 Task: Add Mission Organic White Corn Tortillas 8 Count to the cart.
Action: Mouse pressed left at (20, 95)
Screenshot: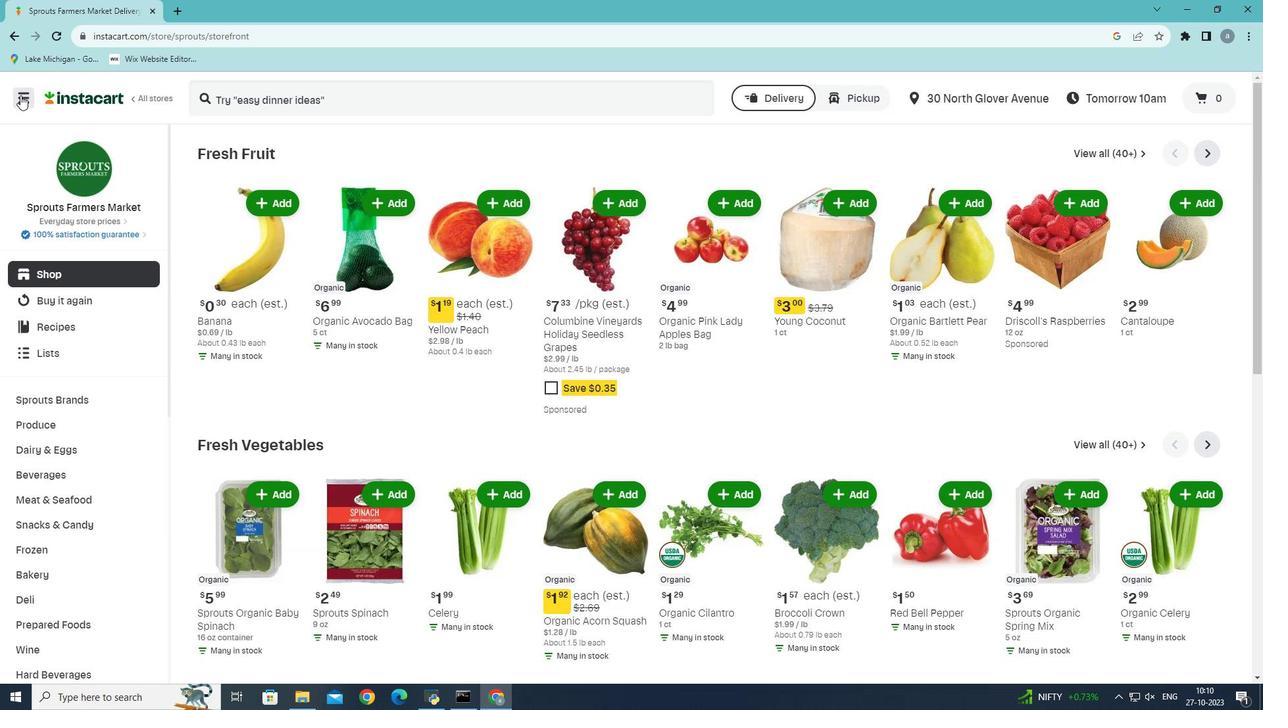 
Action: Mouse moved to (52, 386)
Screenshot: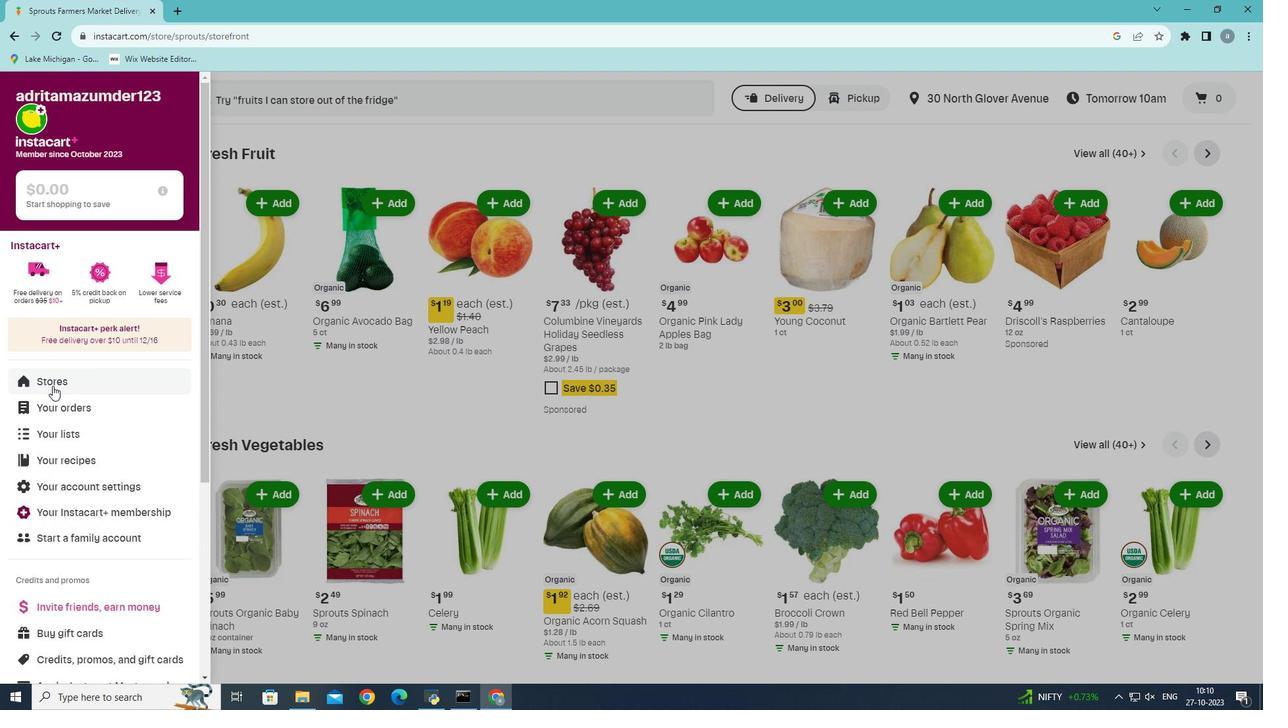 
Action: Mouse pressed left at (52, 386)
Screenshot: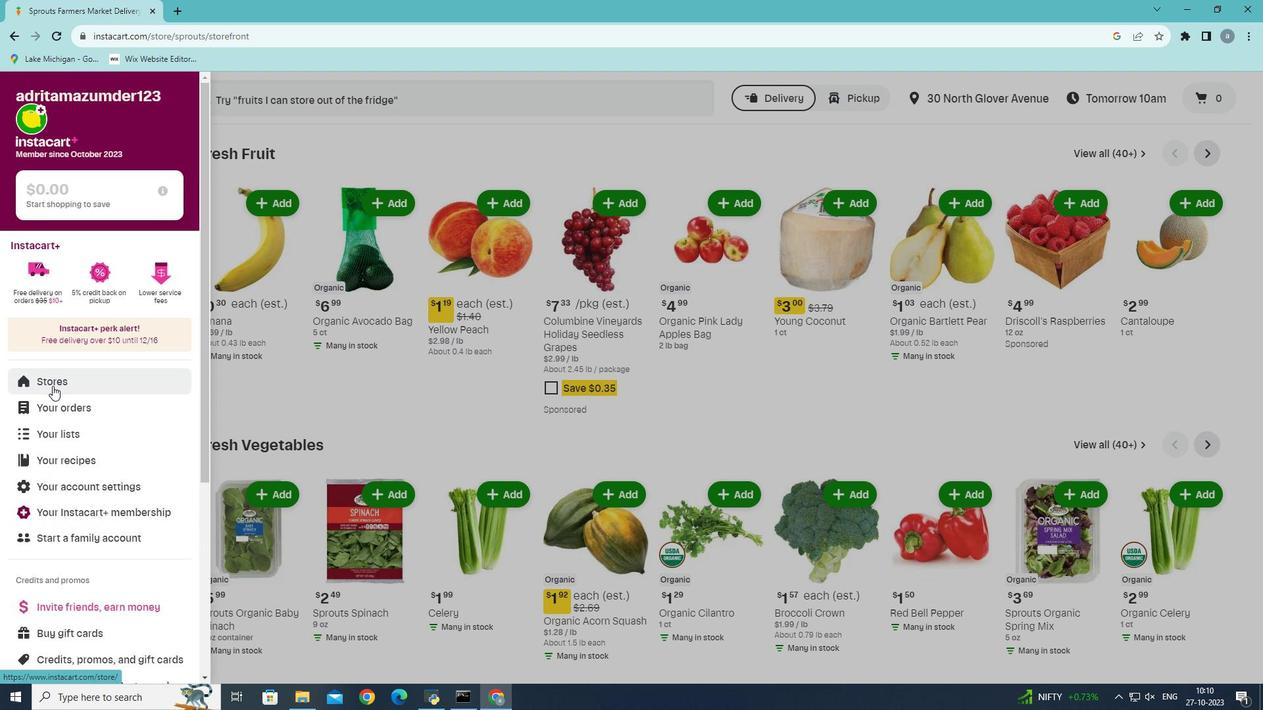 
Action: Mouse moved to (322, 149)
Screenshot: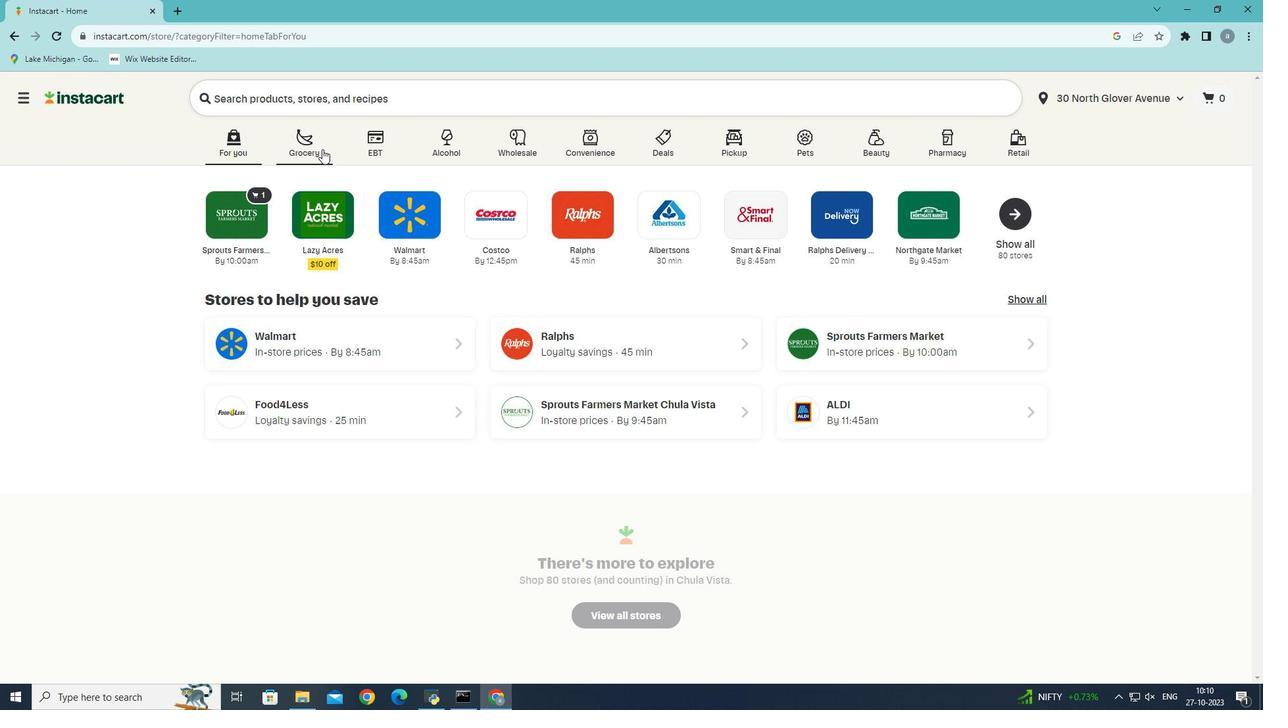 
Action: Mouse pressed left at (322, 149)
Screenshot: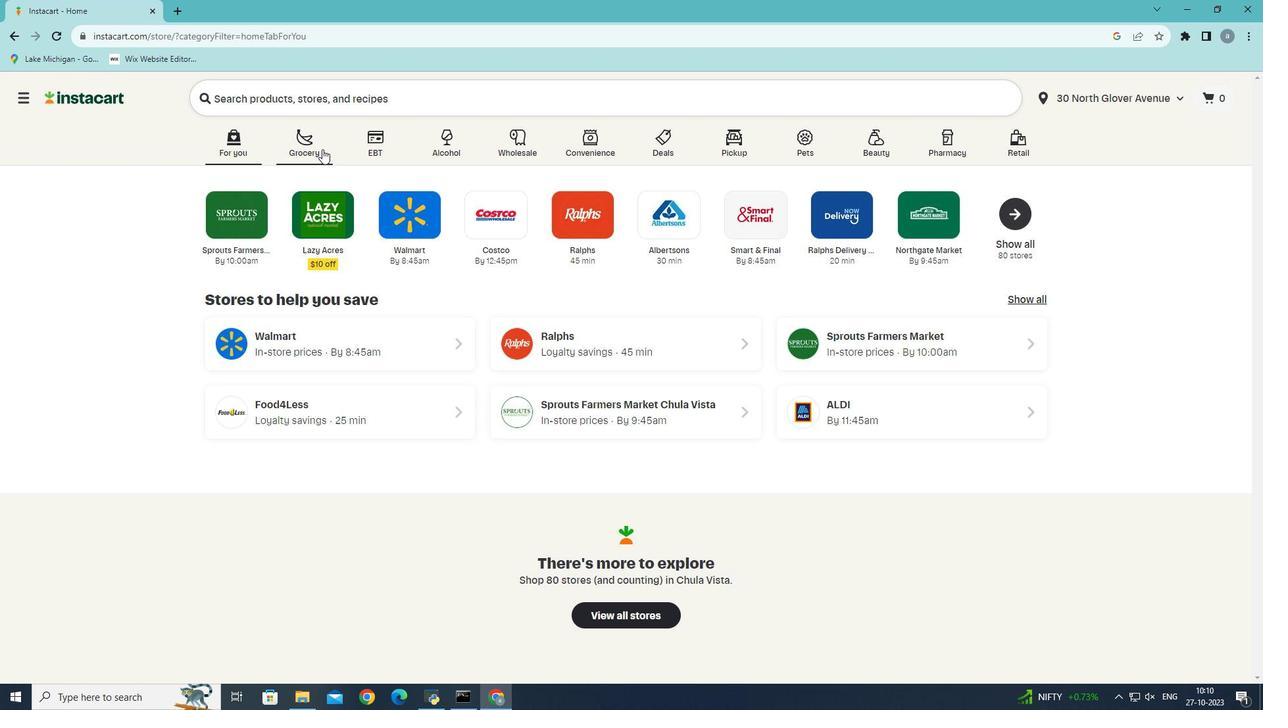 
Action: Mouse moved to (281, 410)
Screenshot: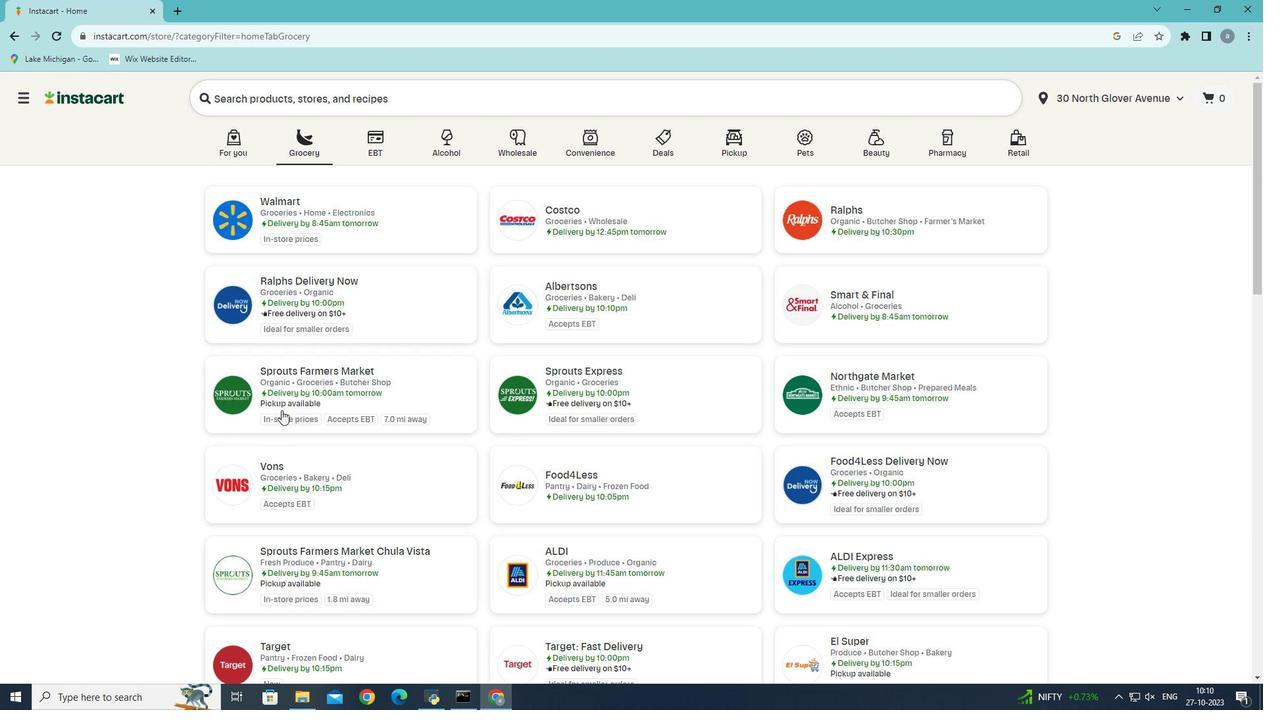 
Action: Mouse pressed left at (281, 410)
Screenshot: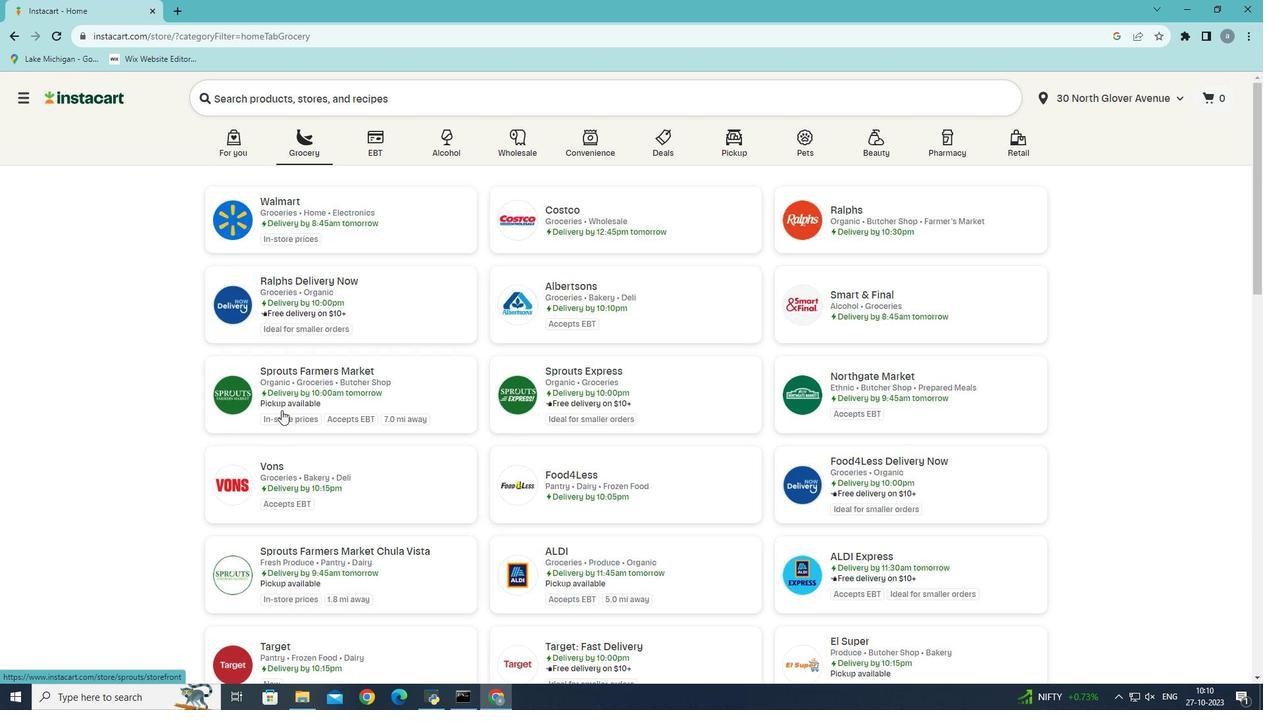 
Action: Mouse moved to (32, 573)
Screenshot: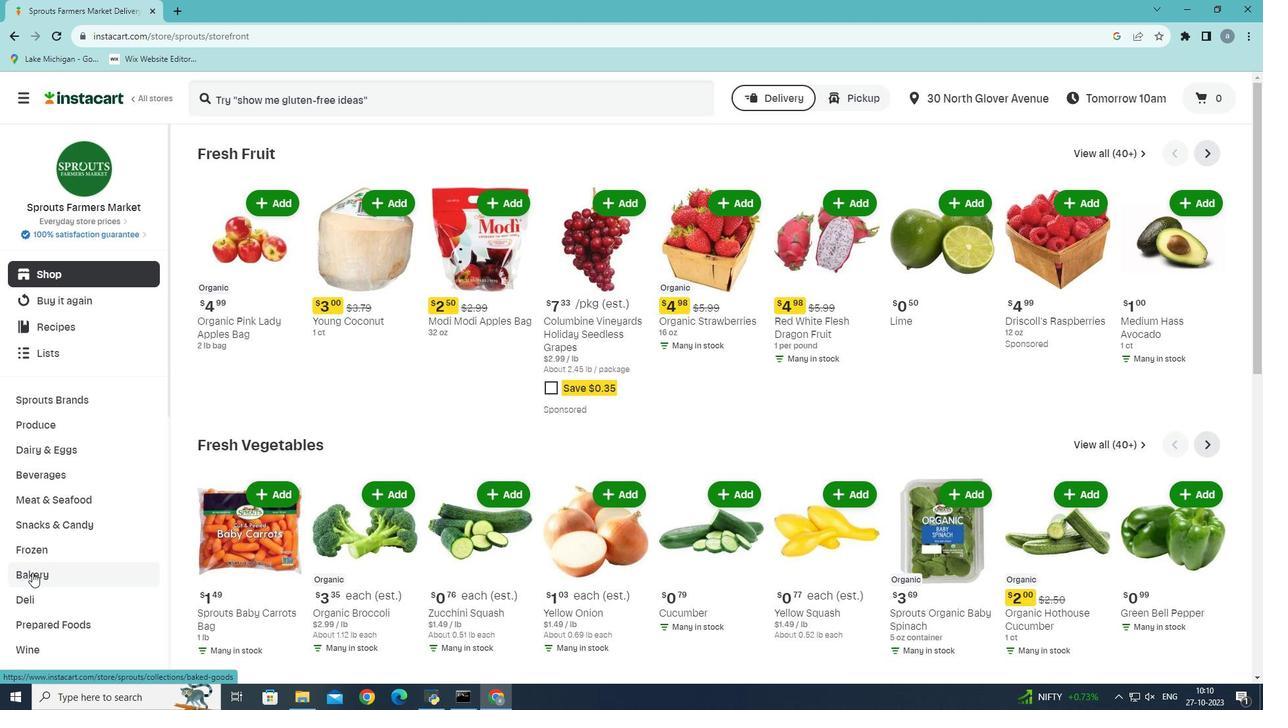 
Action: Mouse pressed left at (32, 573)
Screenshot: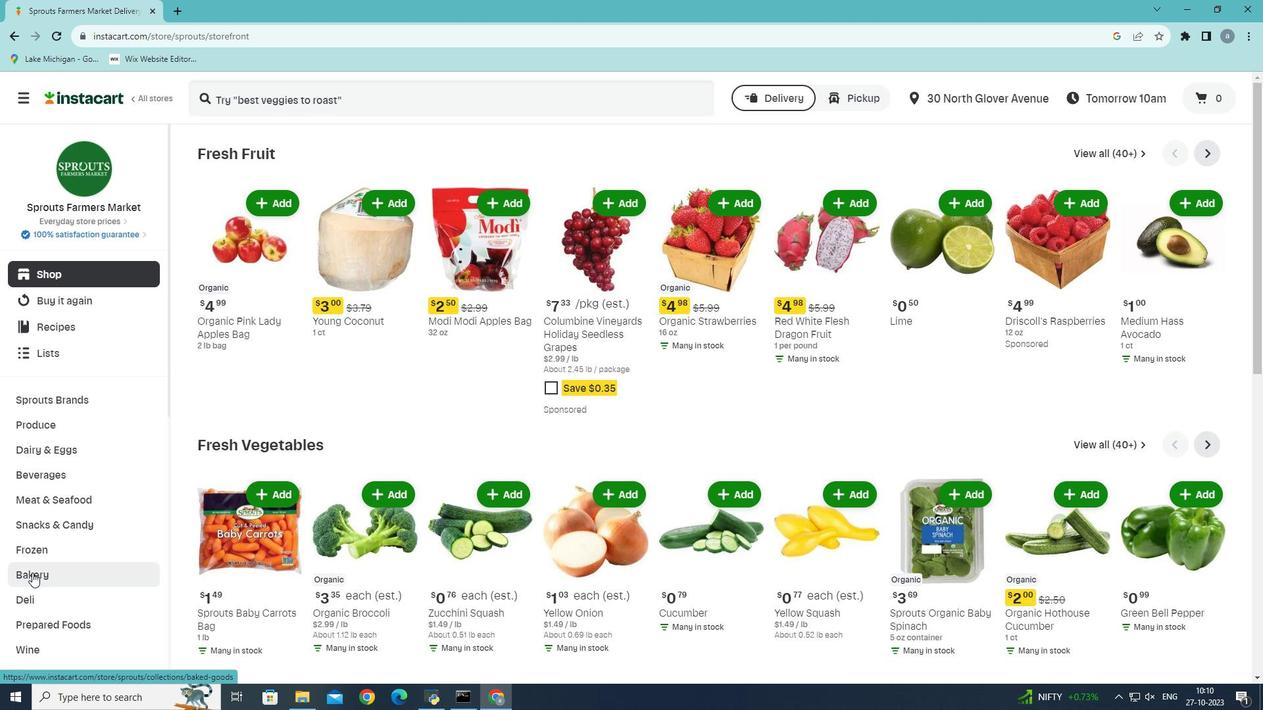 
Action: Mouse moved to (994, 185)
Screenshot: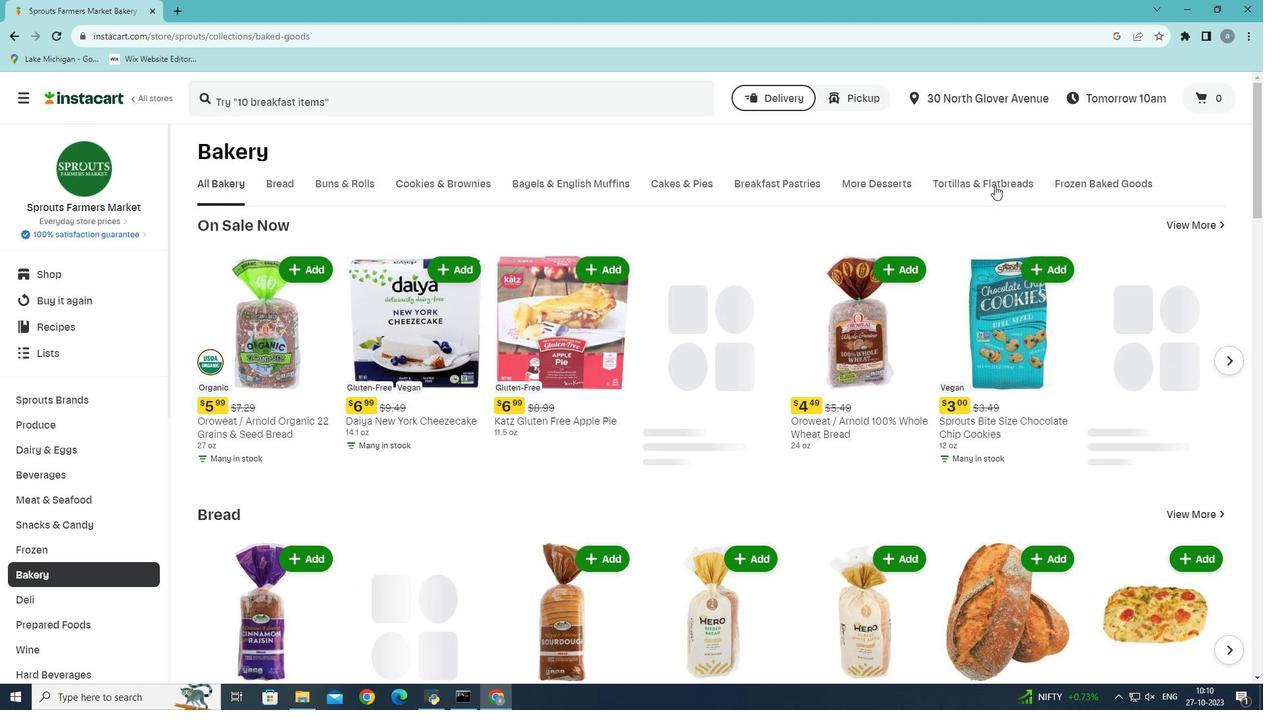 
Action: Mouse pressed left at (994, 185)
Screenshot: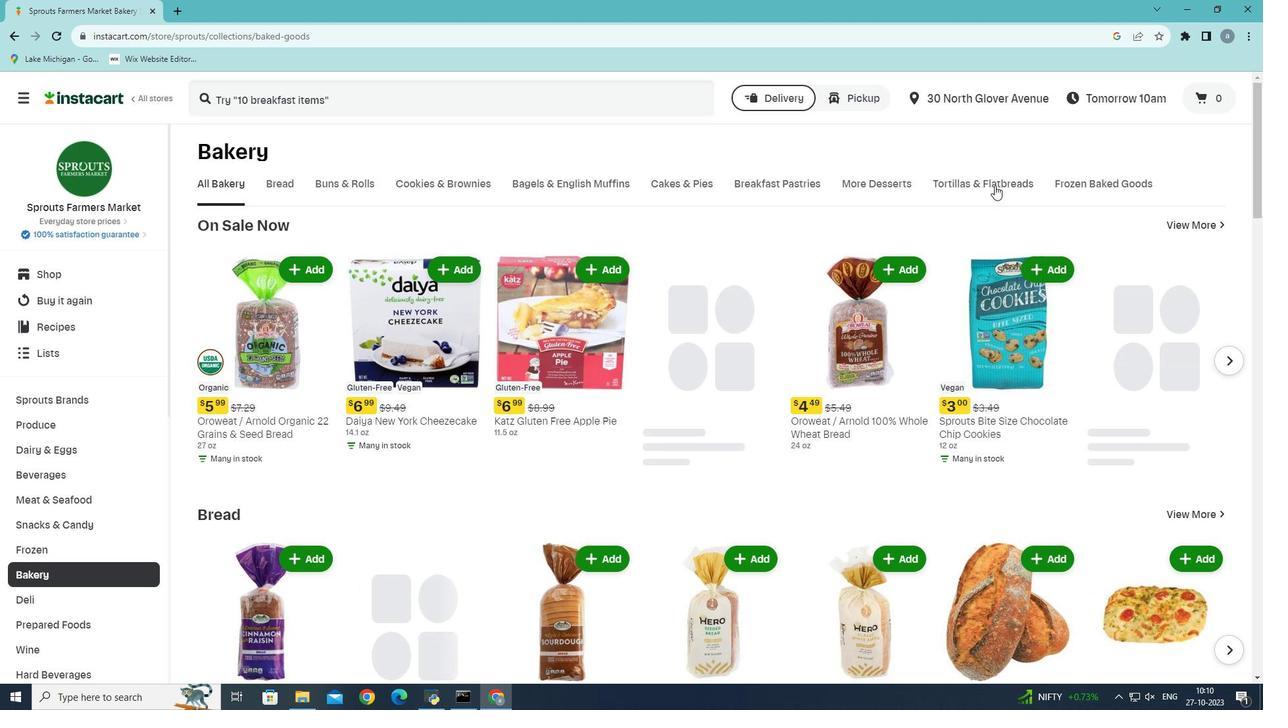
Action: Mouse moved to (295, 240)
Screenshot: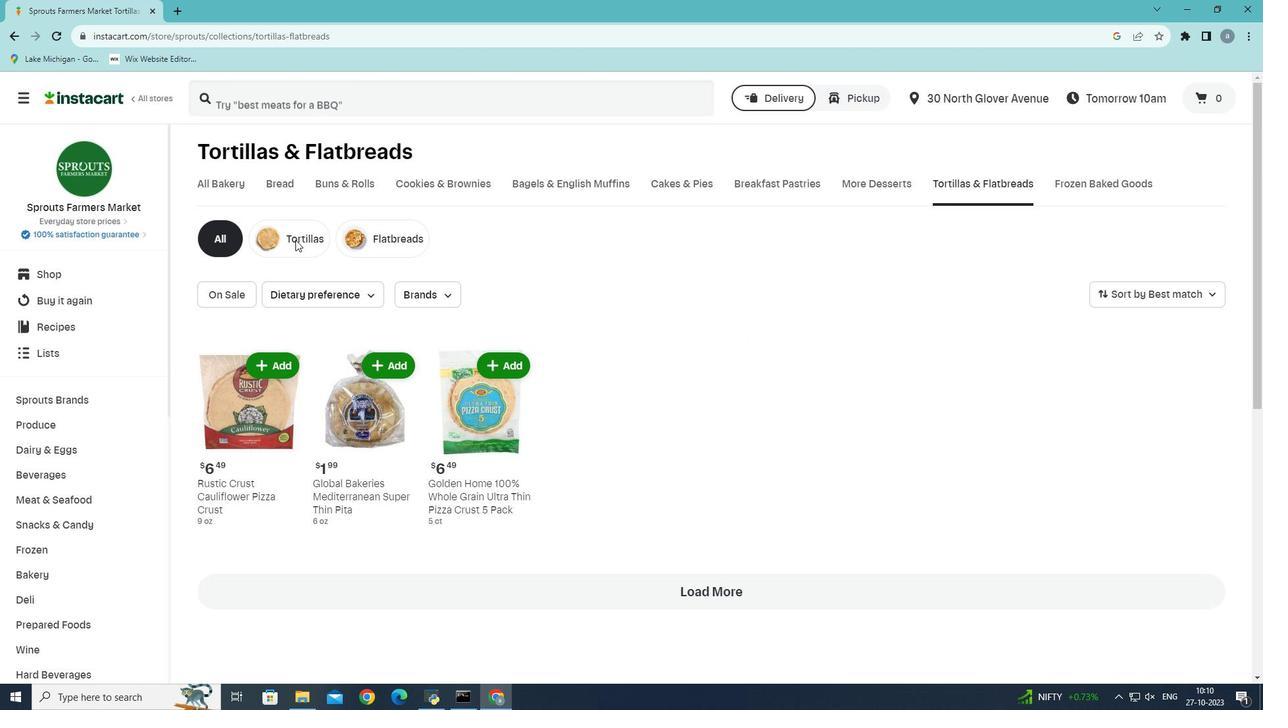 
Action: Mouse pressed left at (295, 240)
Screenshot: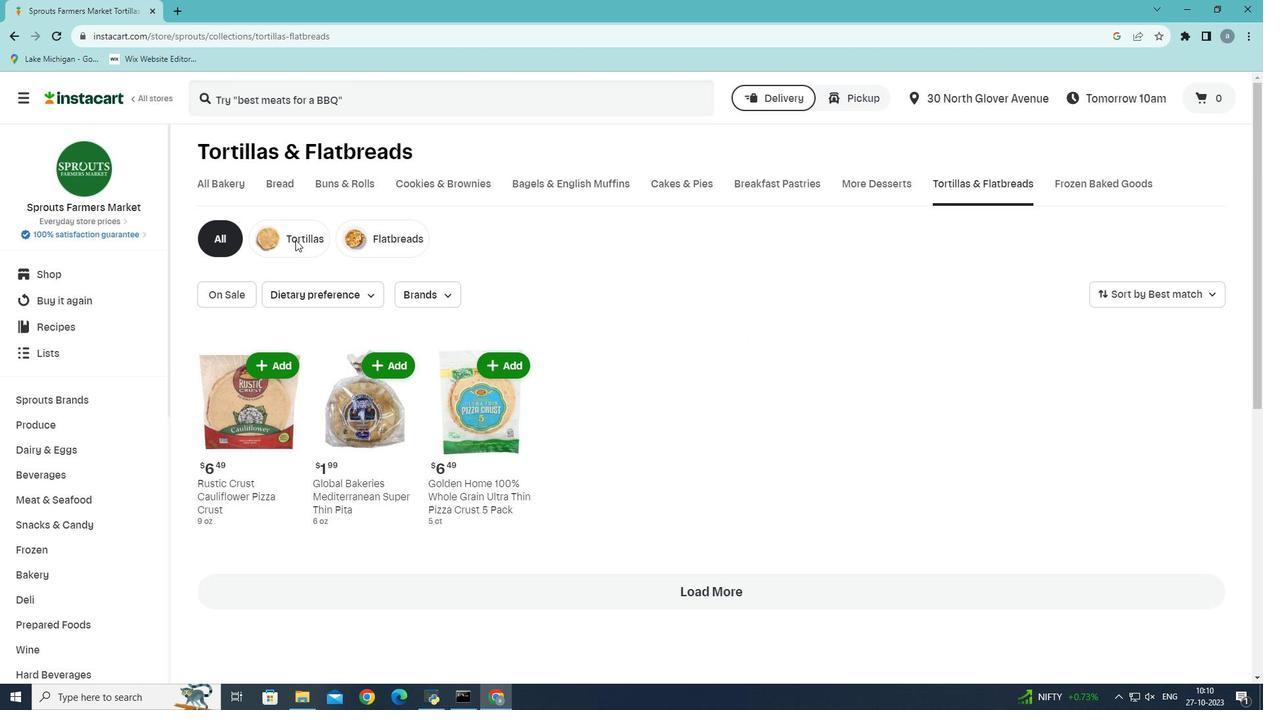 
Action: Mouse moved to (717, 517)
Screenshot: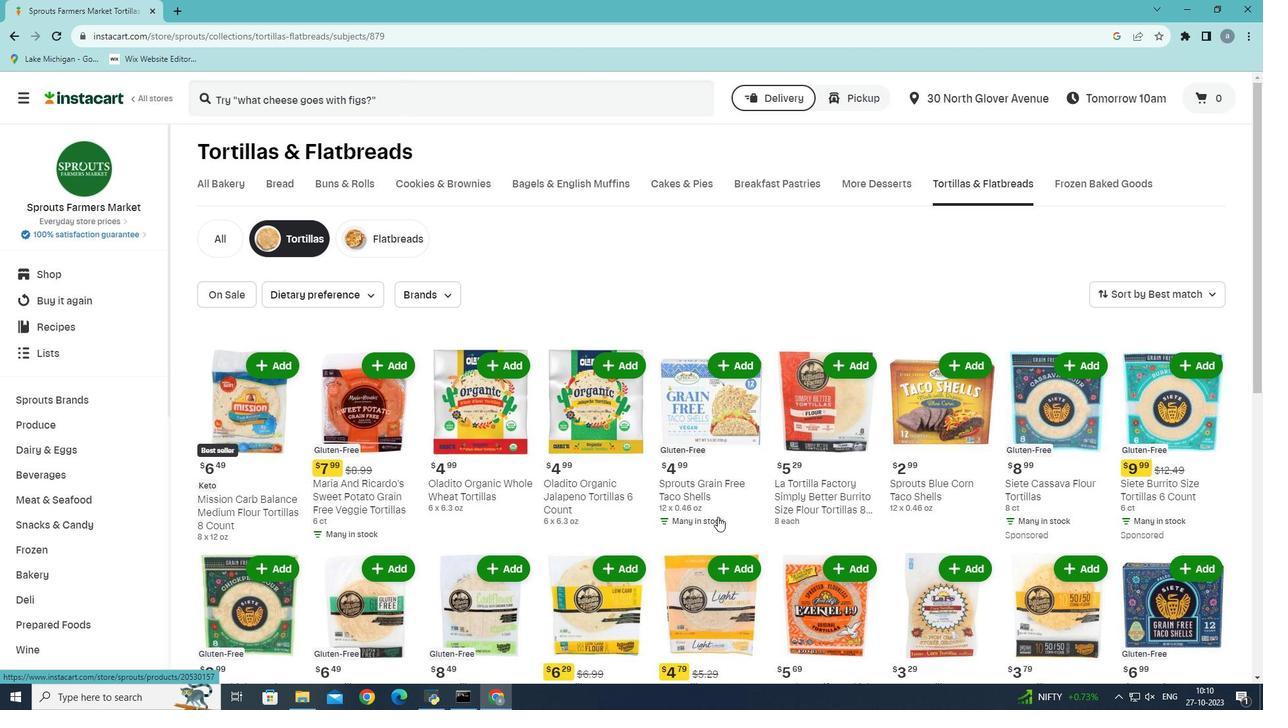 
Action: Mouse scrolled (717, 516) with delta (0, 0)
Screenshot: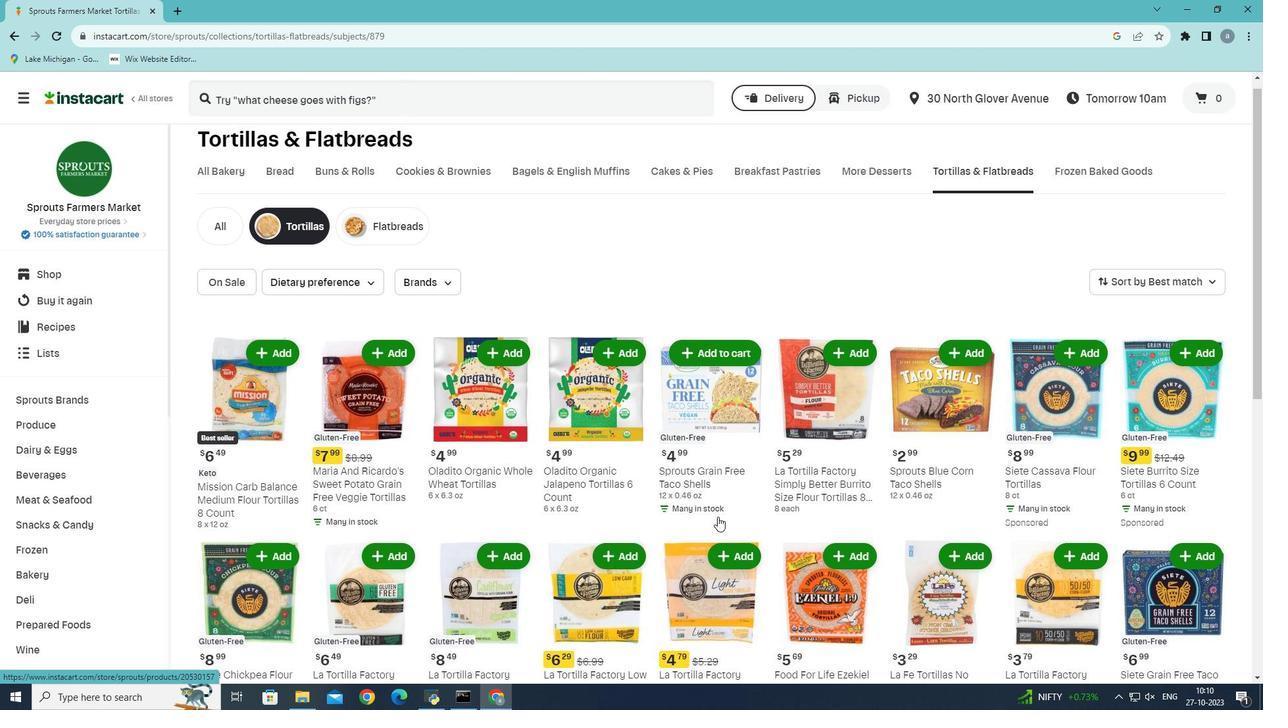 
Action: Mouse scrolled (717, 516) with delta (0, 0)
Screenshot: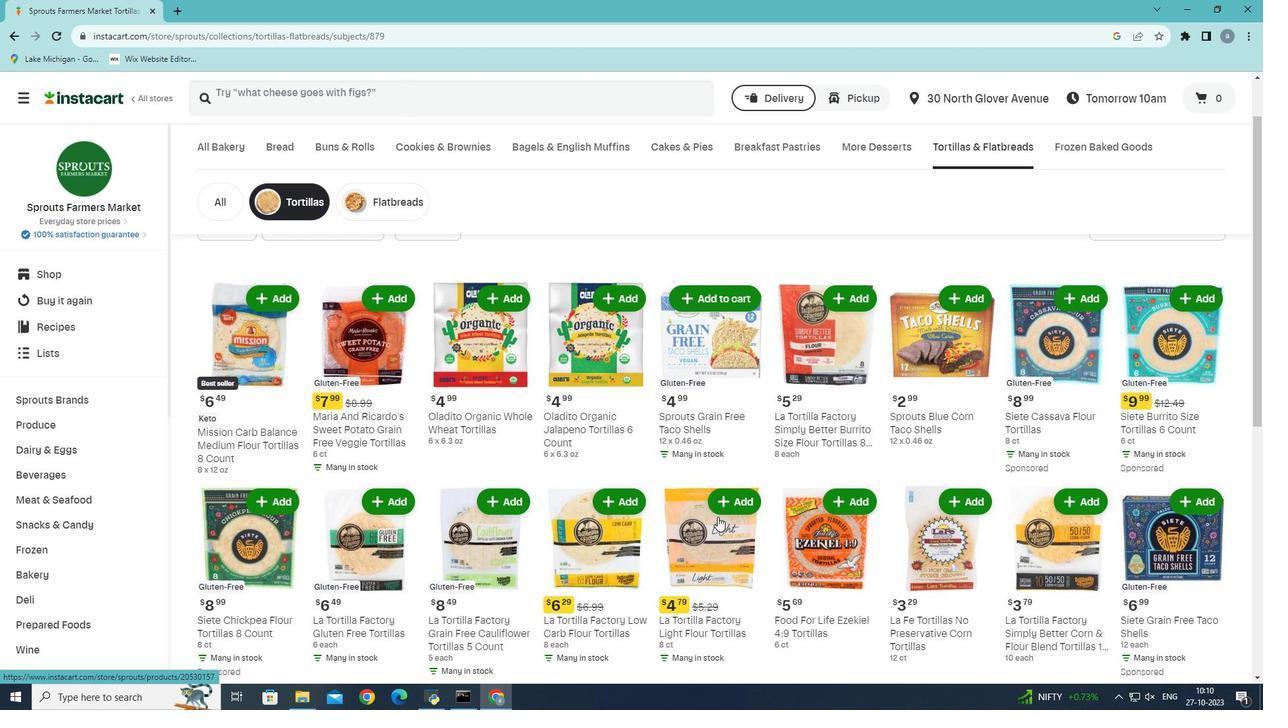 
Action: Mouse scrolled (717, 516) with delta (0, 0)
Screenshot: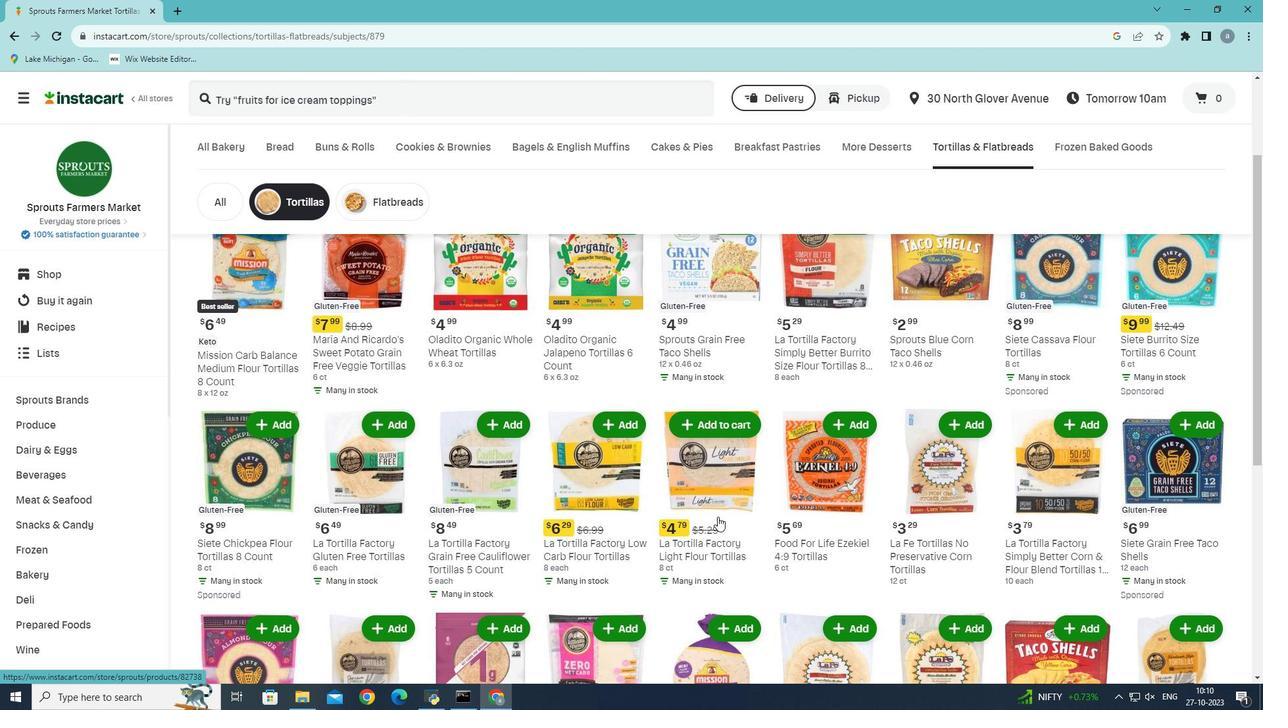 
Action: Mouse scrolled (717, 516) with delta (0, 0)
Screenshot: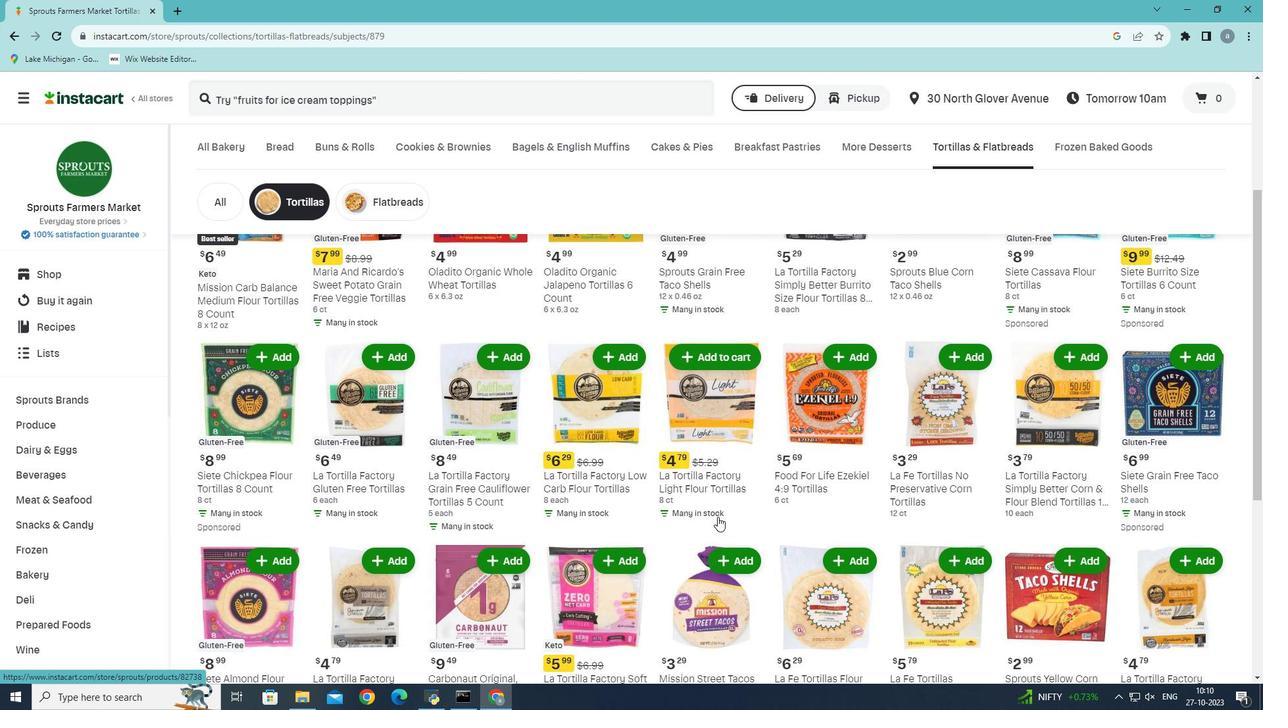 
Action: Mouse moved to (719, 515)
Screenshot: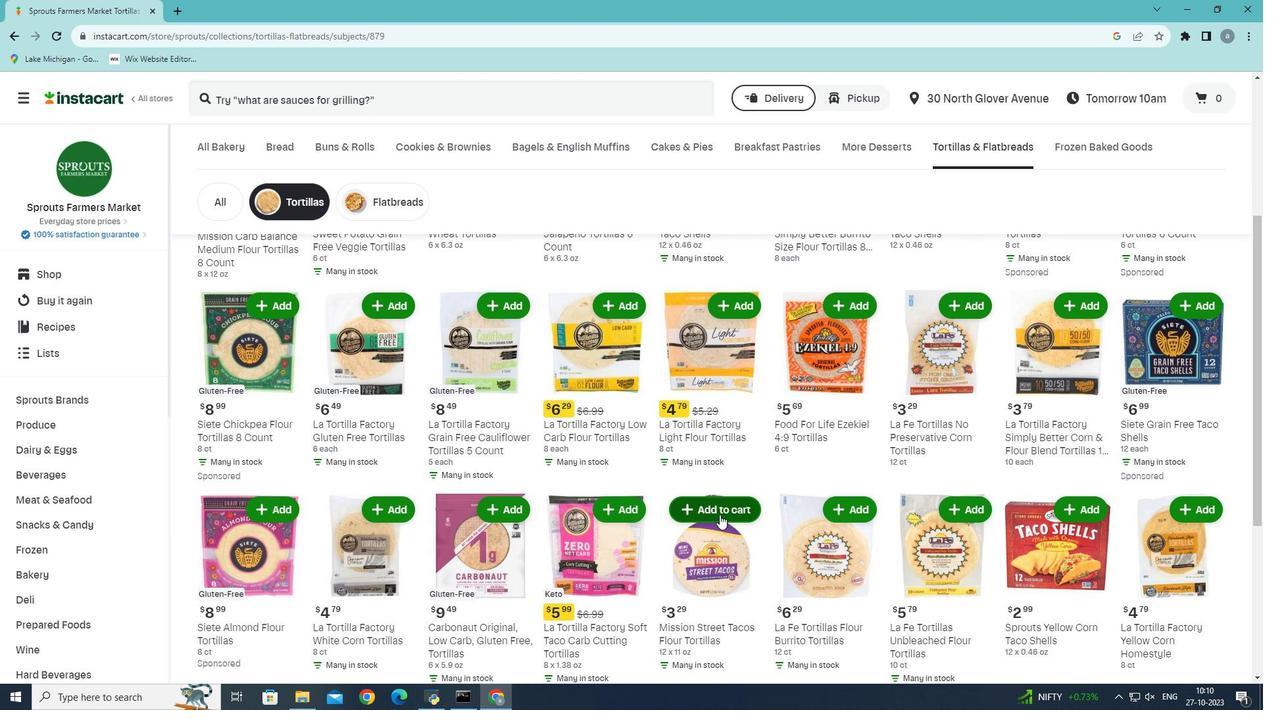 
Action: Mouse scrolled (719, 514) with delta (0, 0)
Screenshot: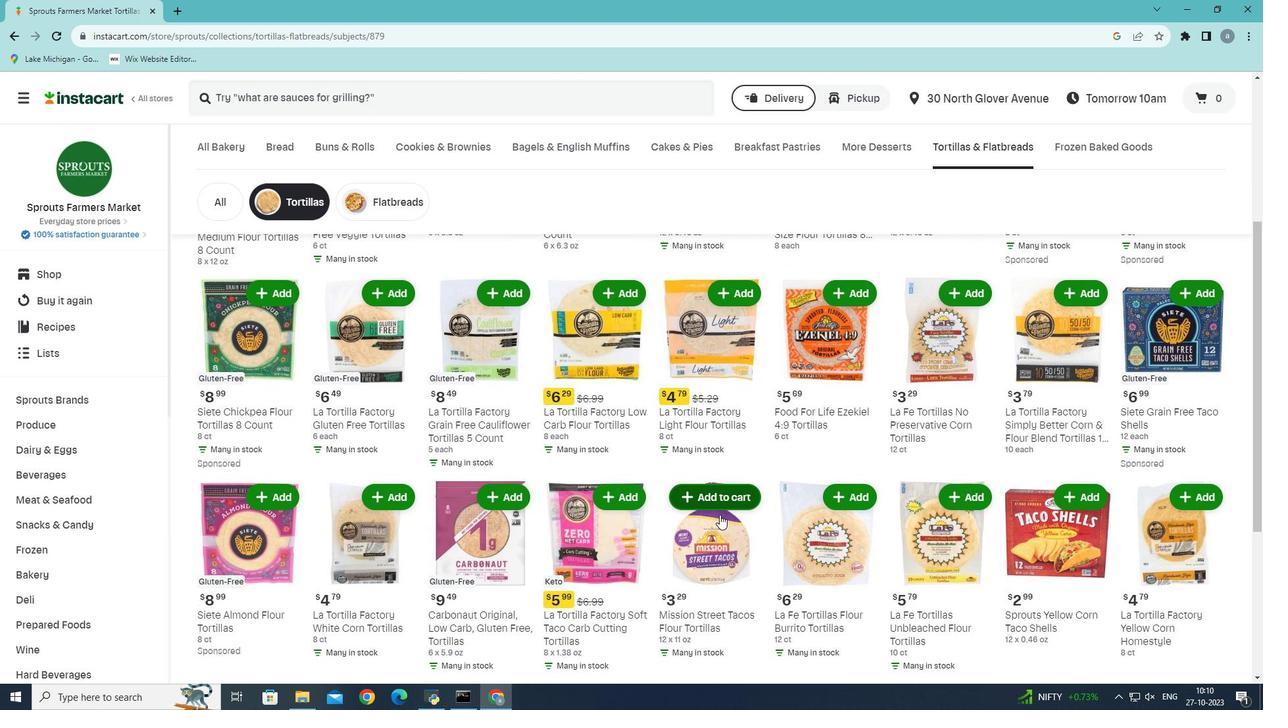 
Action: Mouse scrolled (719, 514) with delta (0, 0)
Screenshot: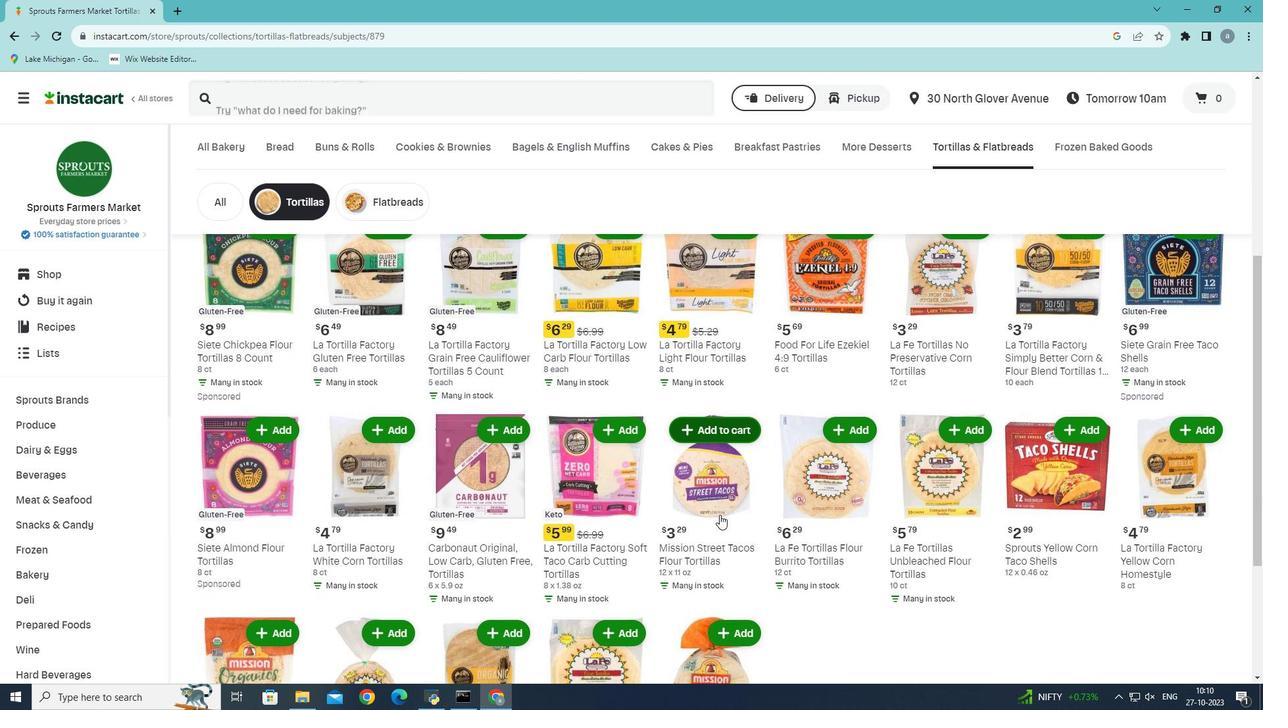 
Action: Mouse scrolled (719, 514) with delta (0, 0)
Screenshot: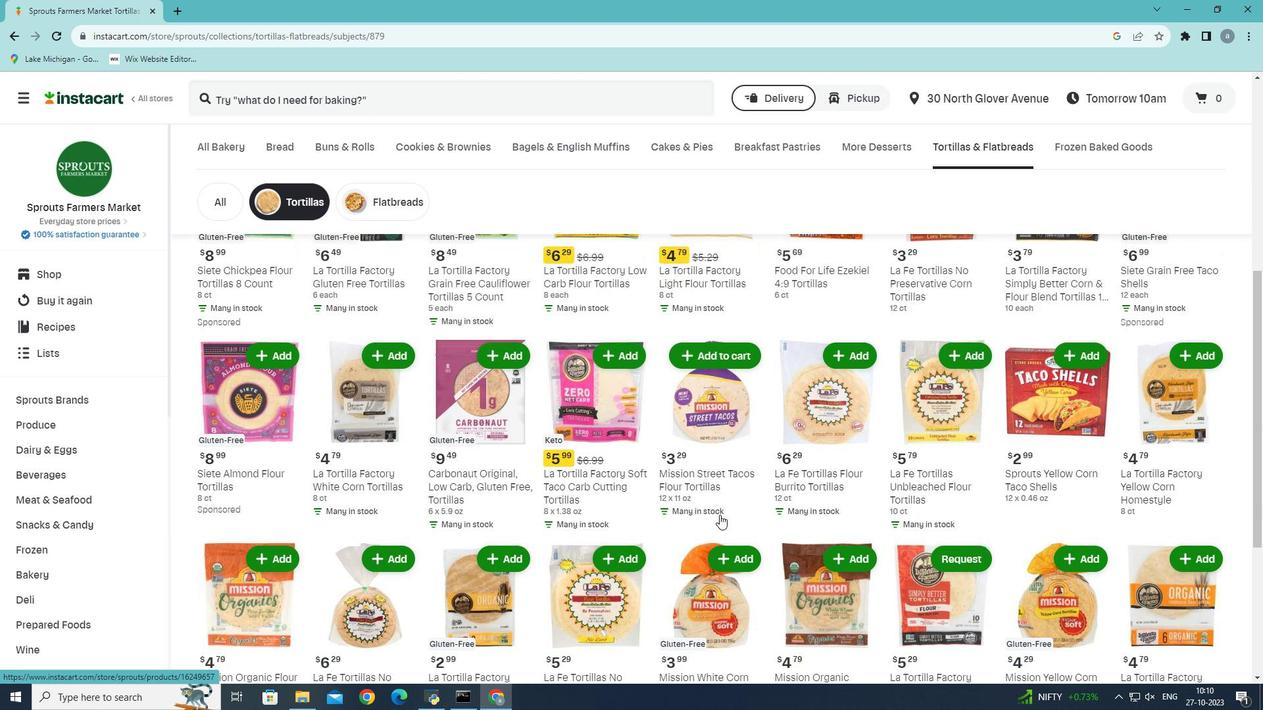 
Action: Mouse moved to (752, 506)
Screenshot: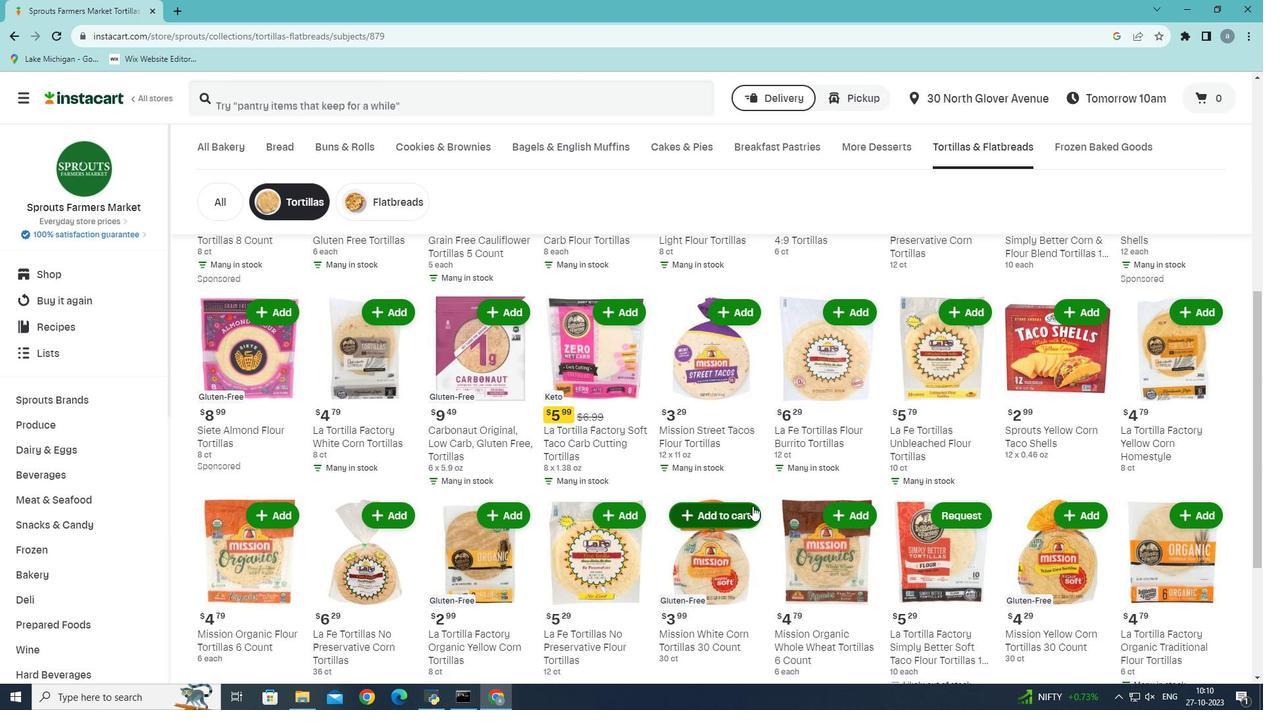 
Action: Mouse scrolled (752, 505) with delta (0, 0)
Screenshot: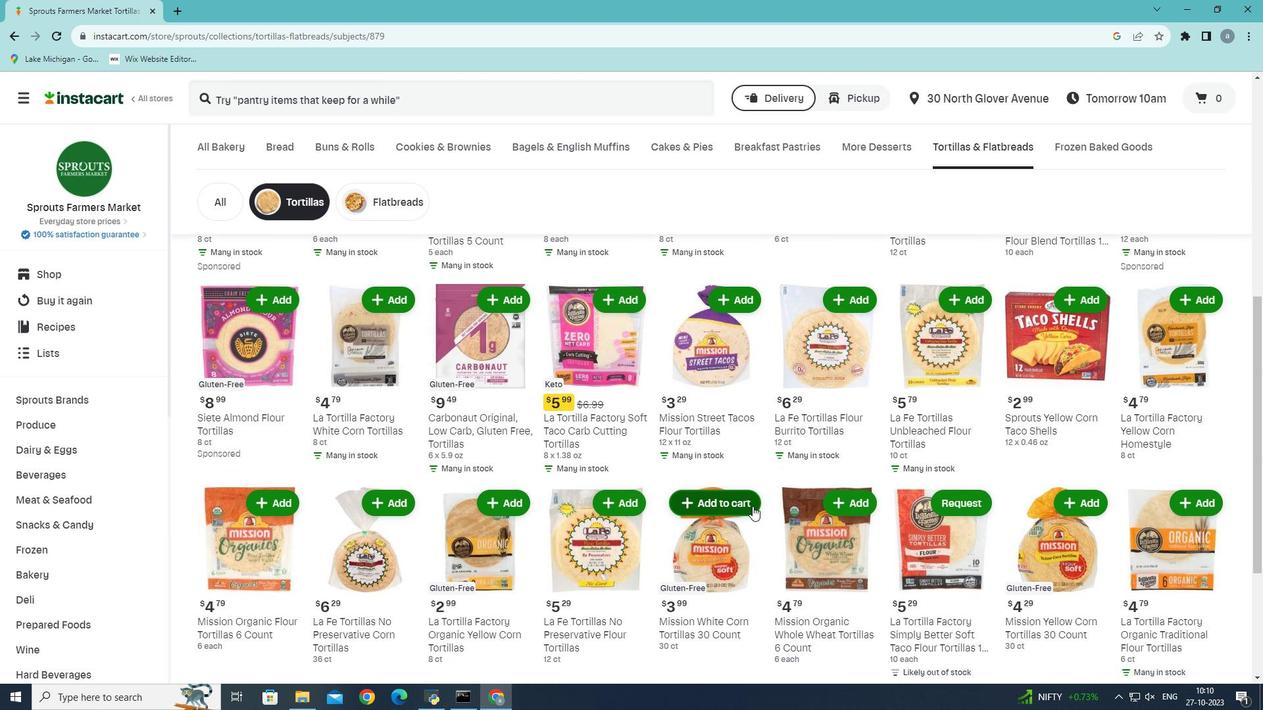 
Action: Mouse scrolled (752, 505) with delta (0, 0)
Screenshot: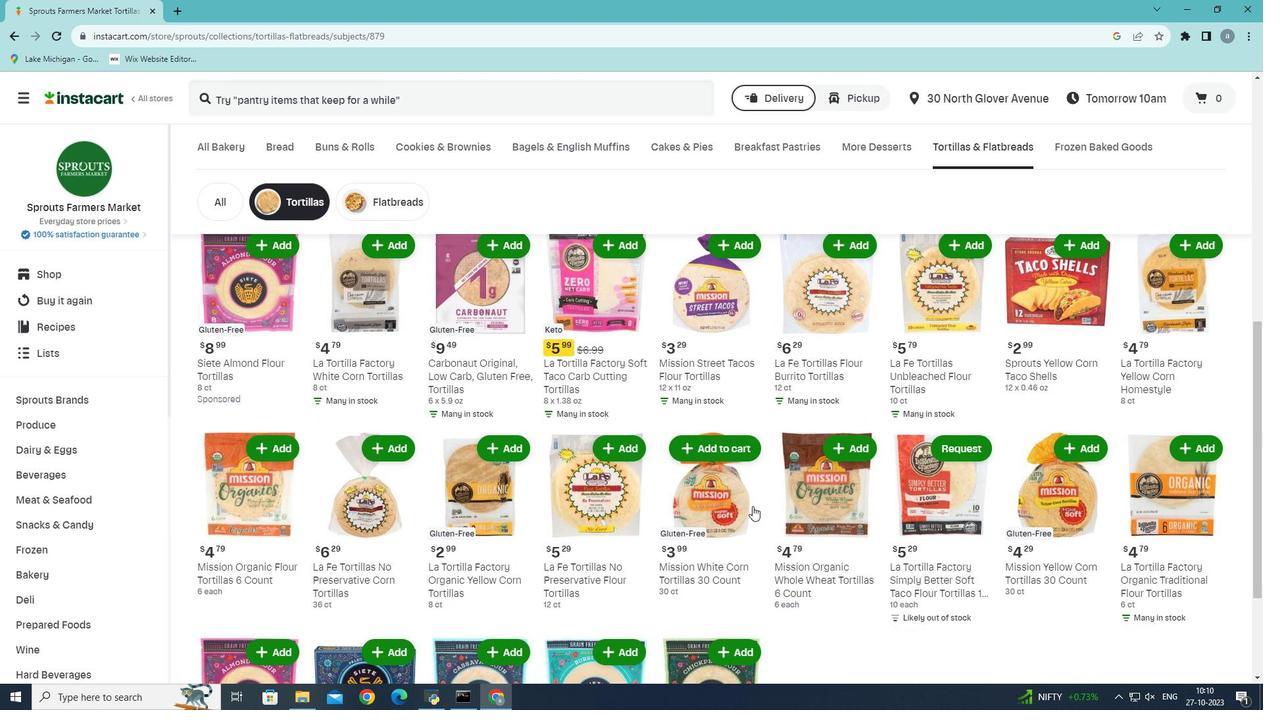 
Action: Mouse moved to (825, 555)
Screenshot: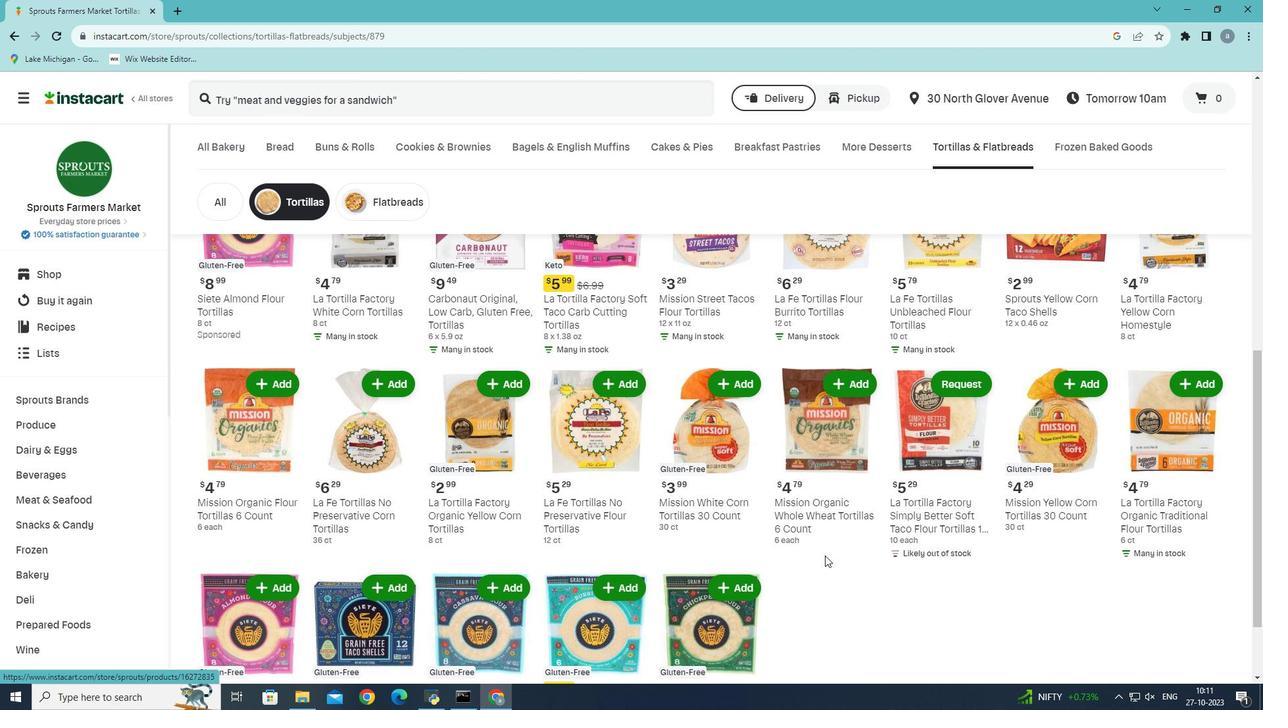 
Action: Mouse scrolled (825, 555) with delta (0, 0)
Screenshot: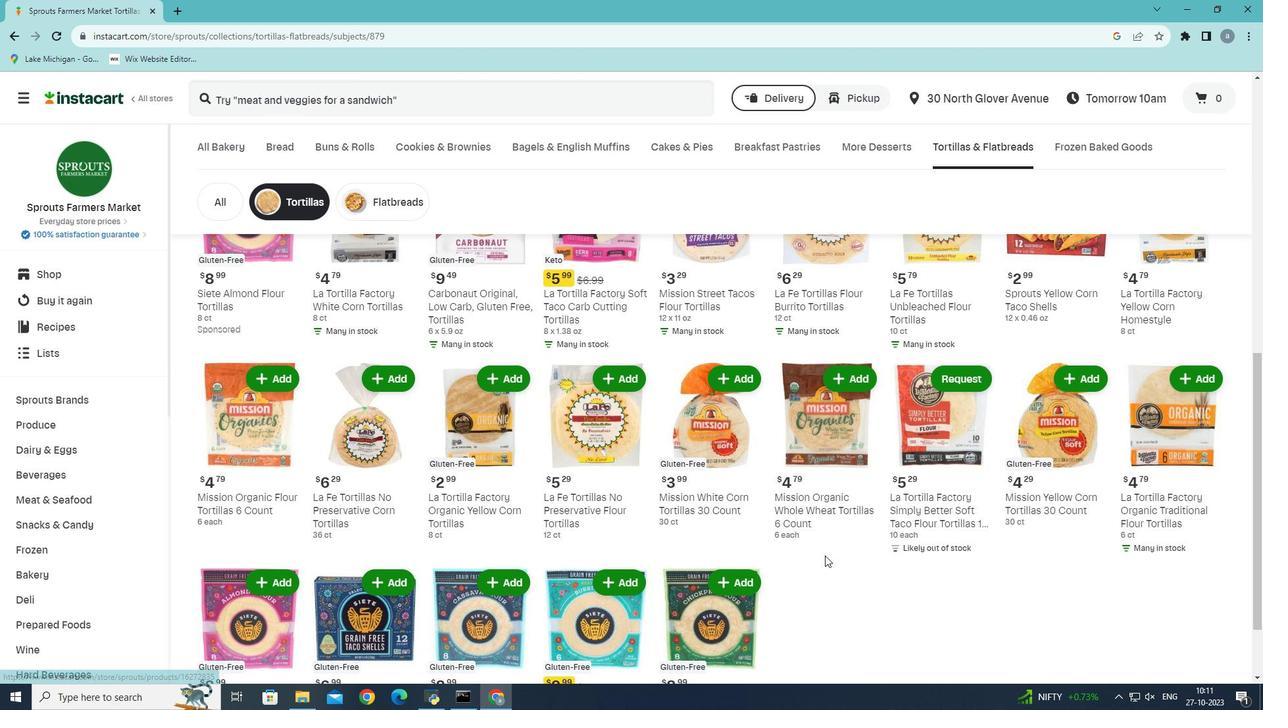 
Action: Mouse scrolled (825, 555) with delta (0, 0)
Screenshot: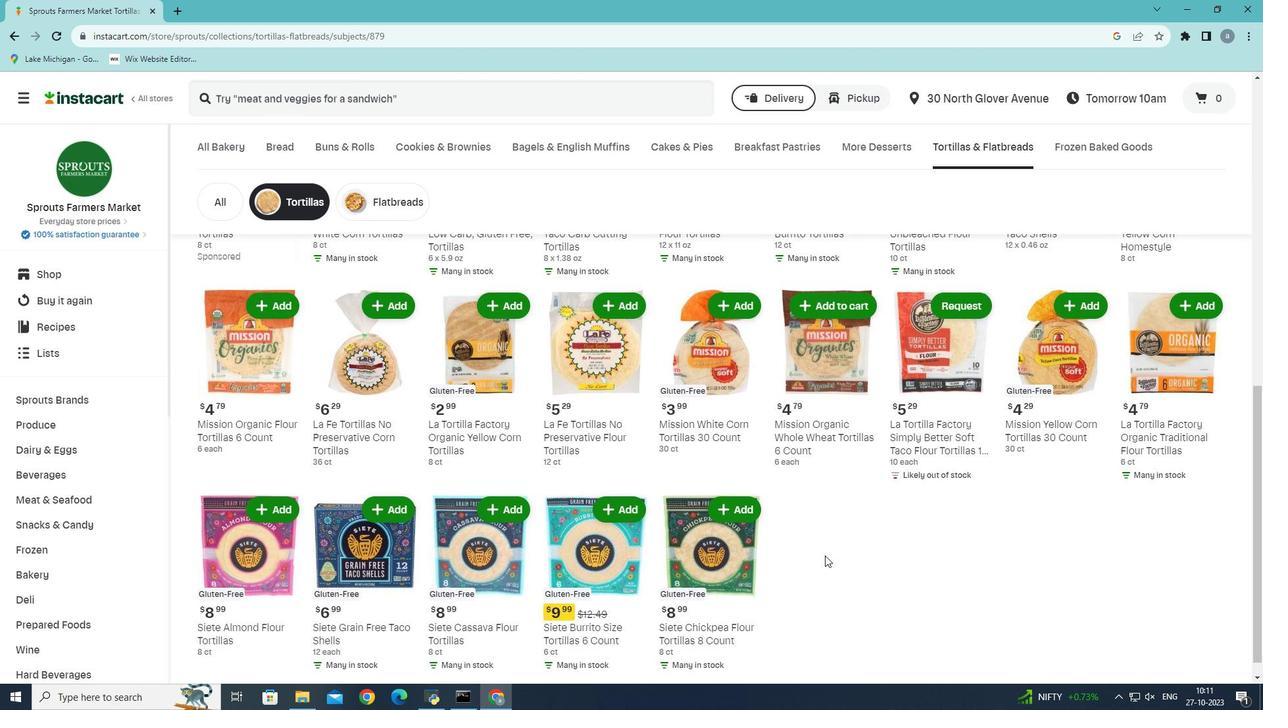 
Action: Mouse scrolled (825, 556) with delta (0, 0)
Screenshot: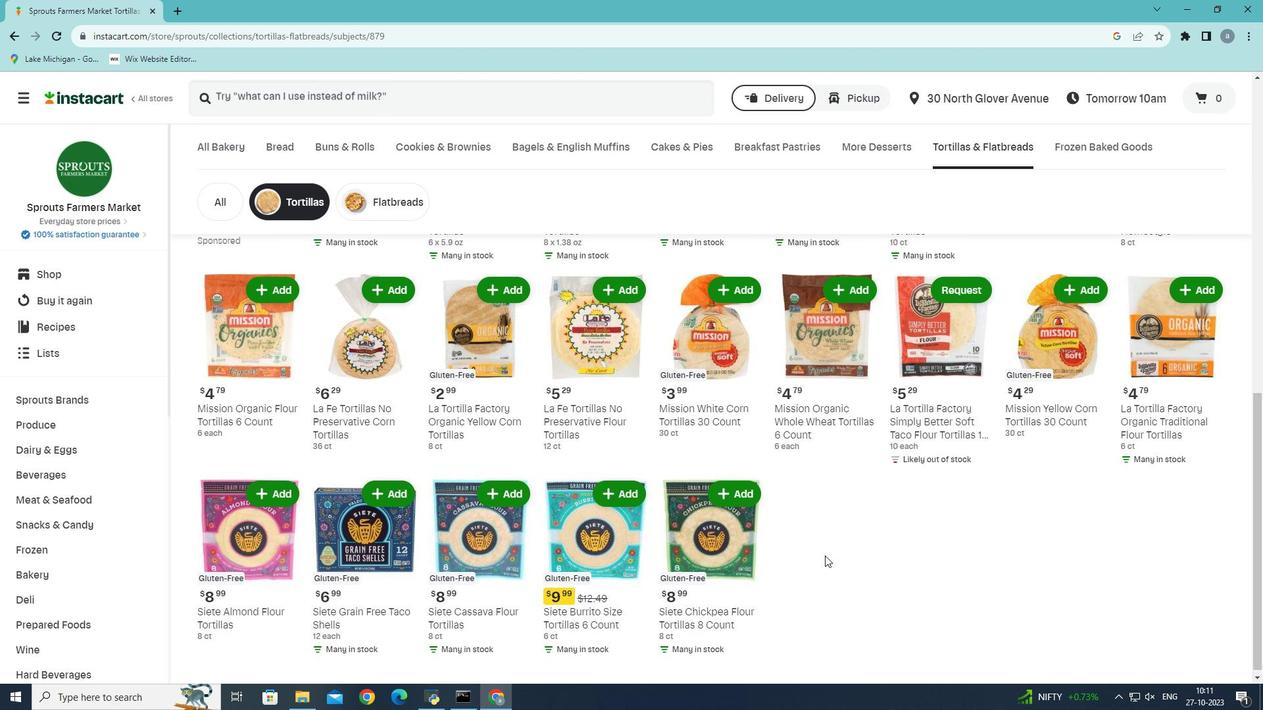 
Action: Mouse moved to (740, 351)
Screenshot: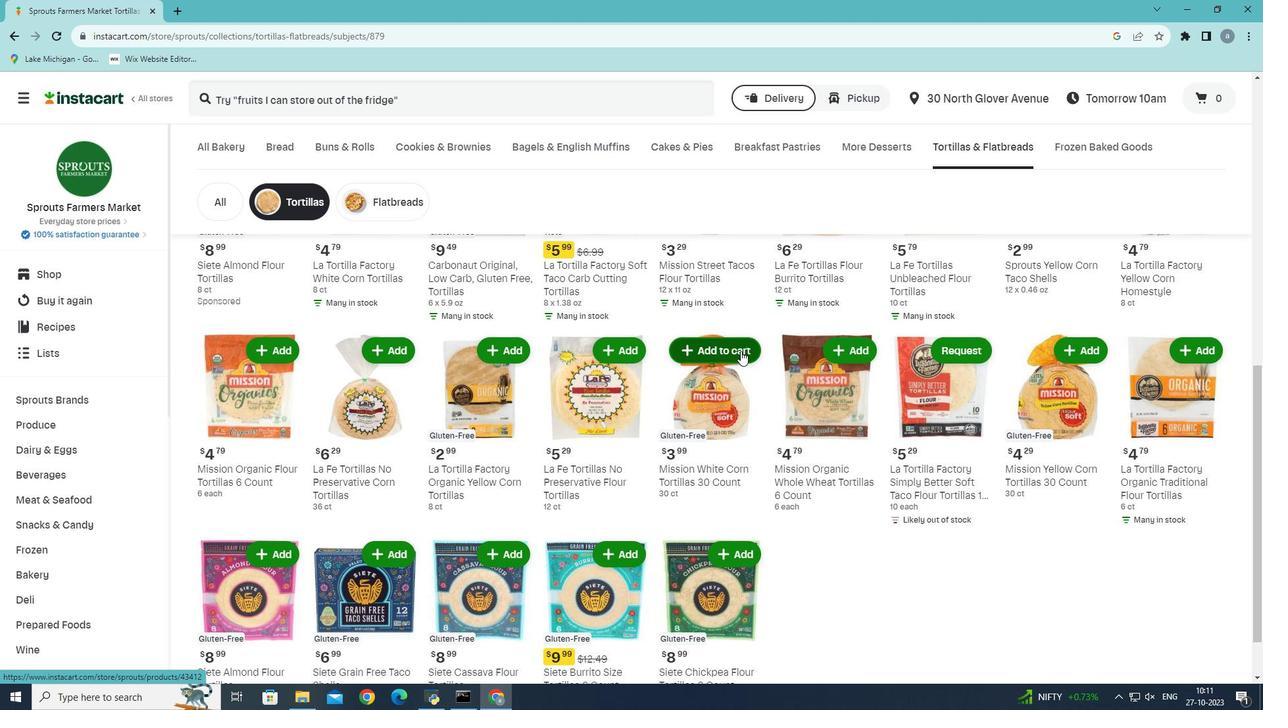 
Action: Mouse pressed left at (740, 351)
Screenshot: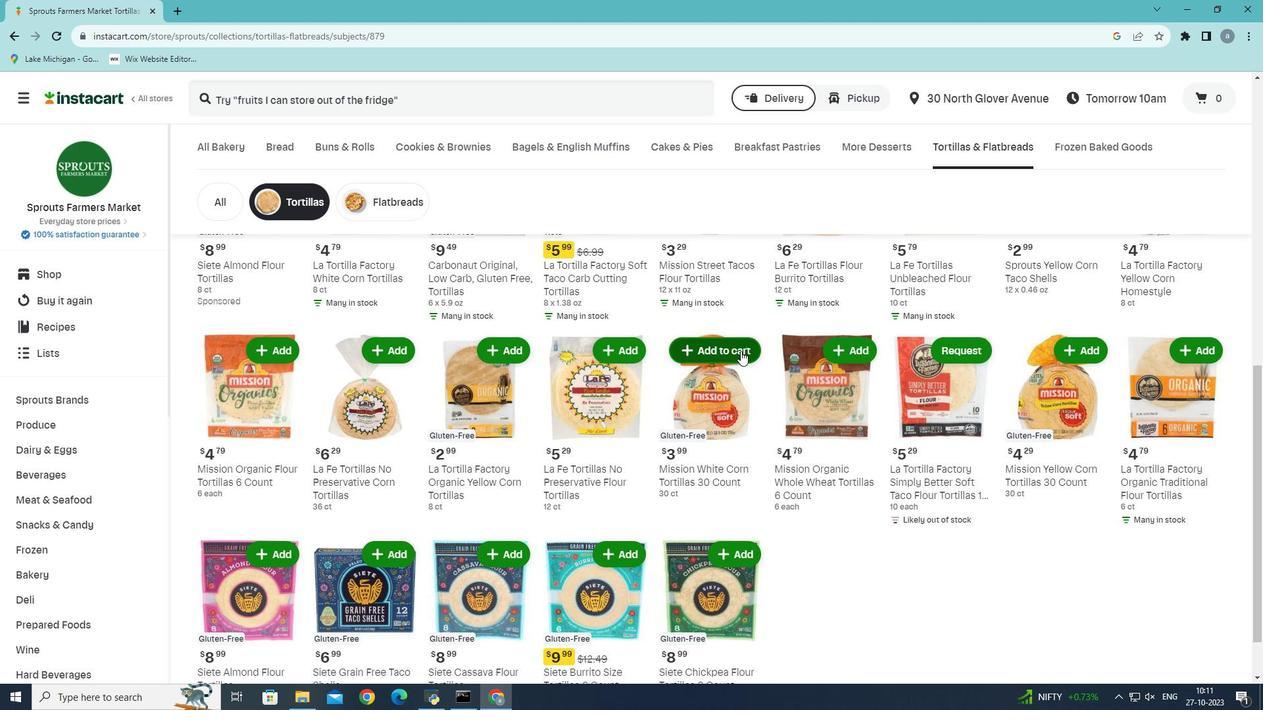 
